Task: Edit the duration of the event to 20 minutes.
Action: Mouse moved to (627, 302)
Screenshot: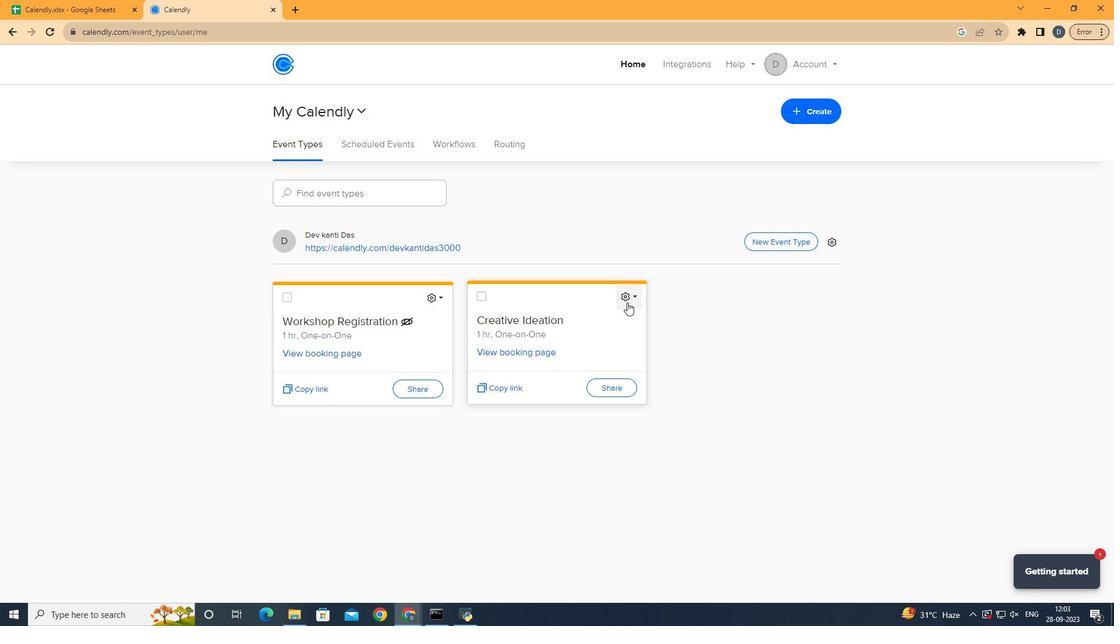 
Action: Mouse pressed left at (627, 302)
Screenshot: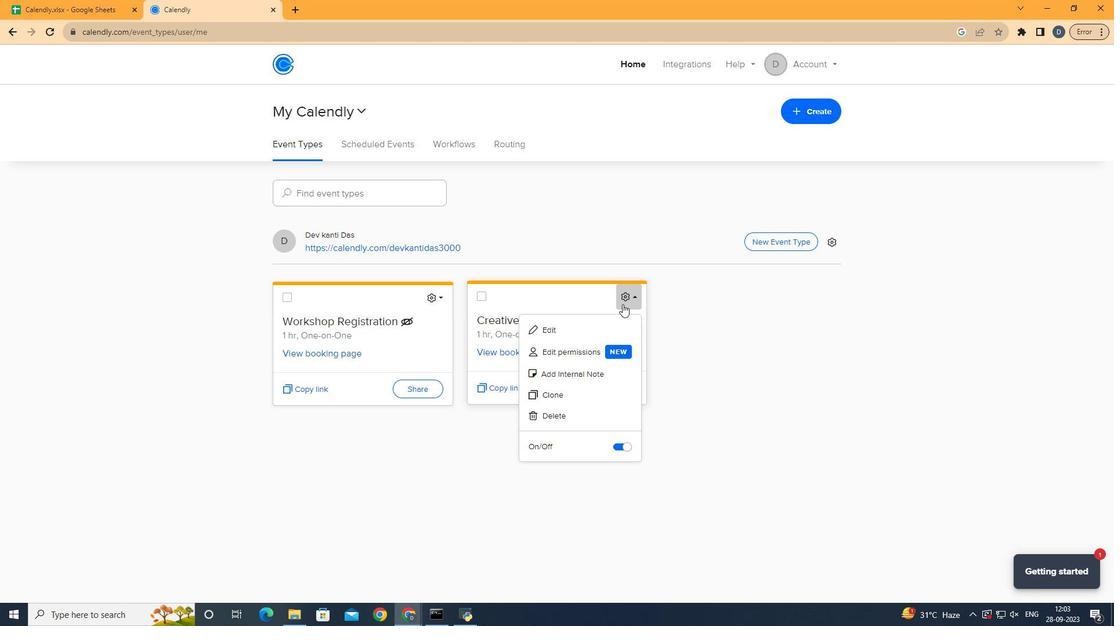 
Action: Mouse moved to (588, 327)
Screenshot: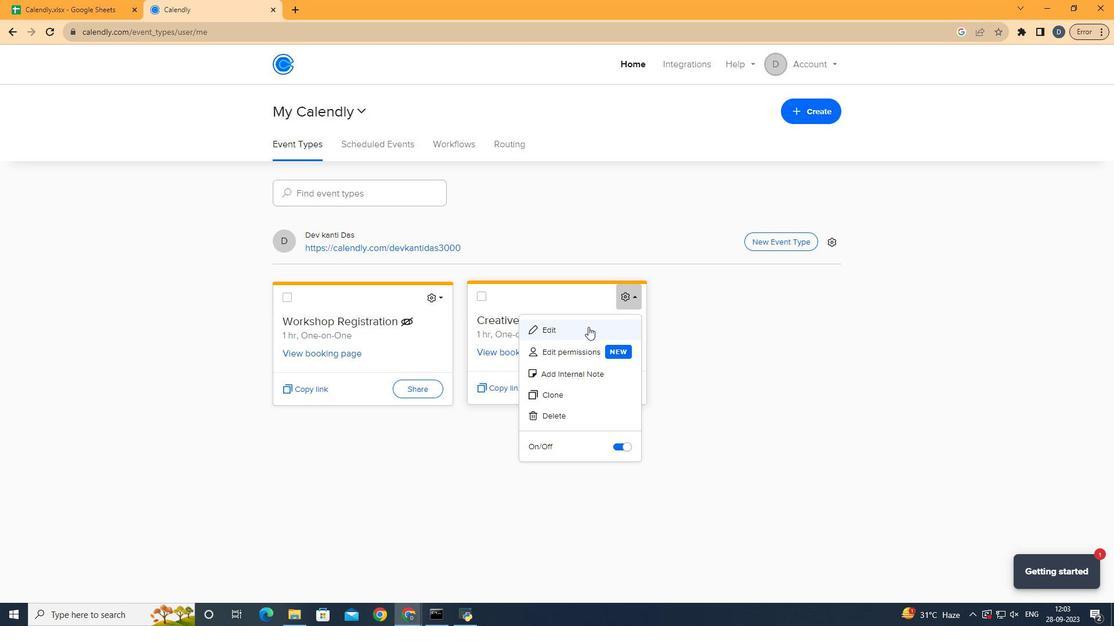 
Action: Mouse pressed left at (588, 327)
Screenshot: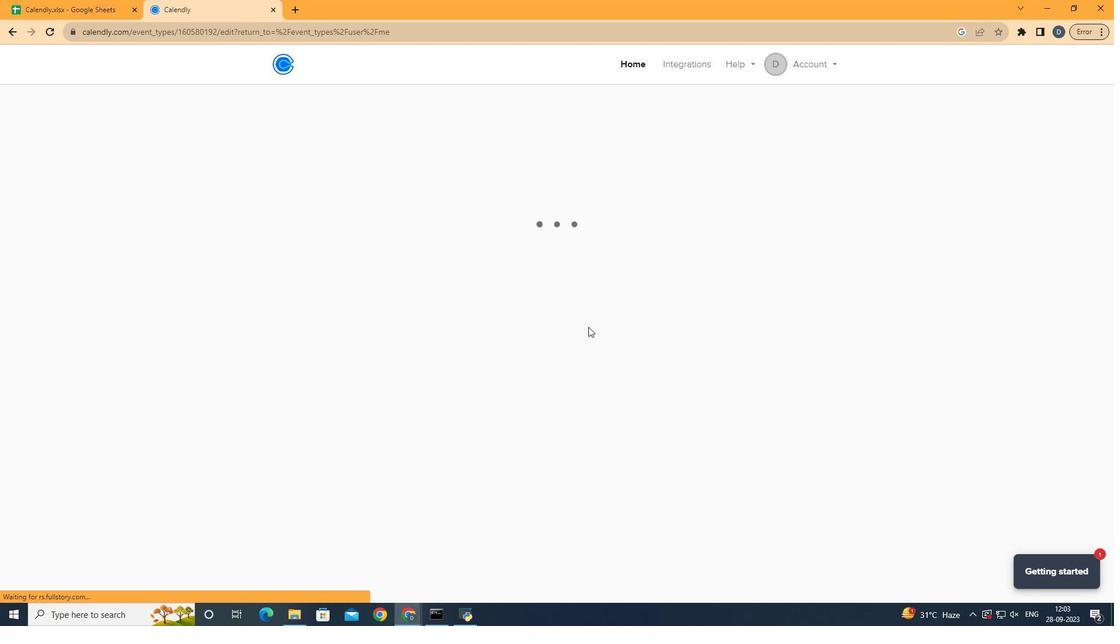 
Action: Mouse moved to (439, 243)
Screenshot: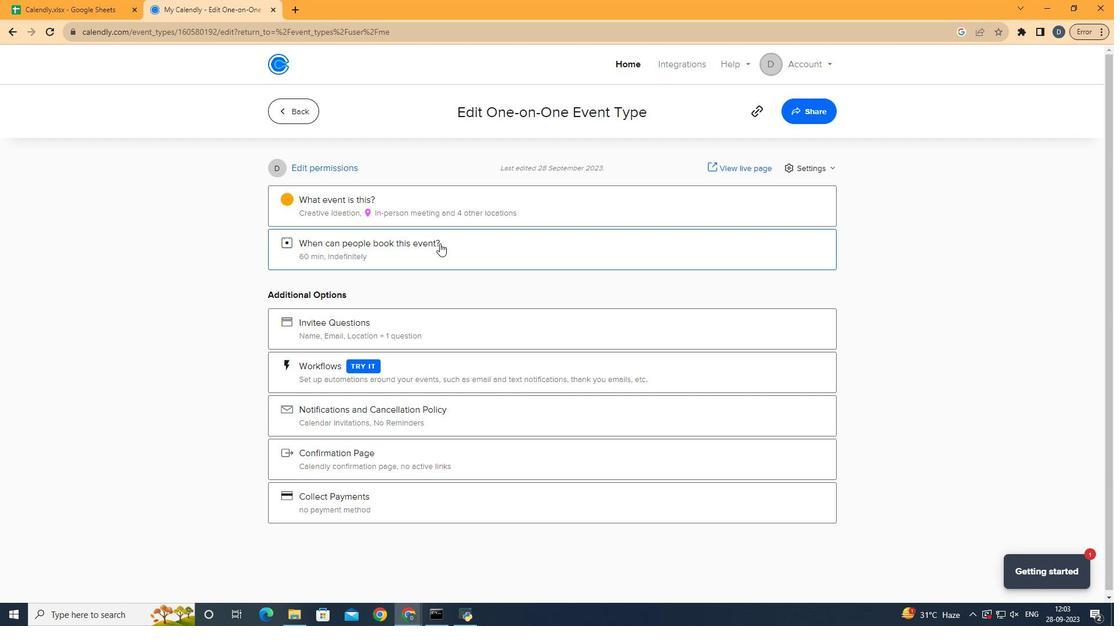 
Action: Mouse pressed left at (439, 243)
Screenshot: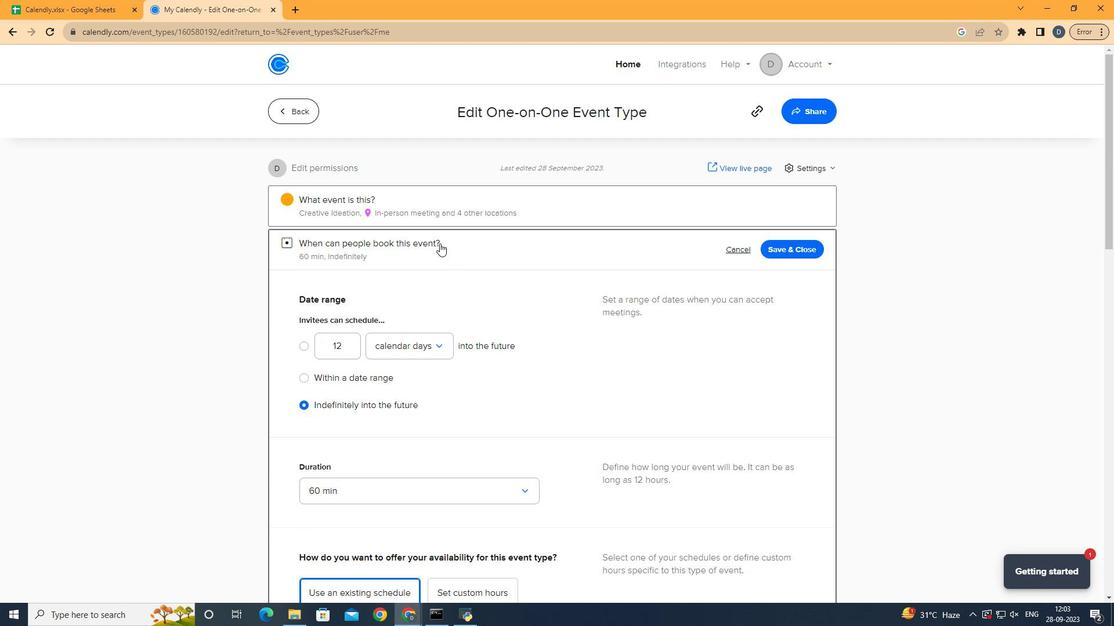 
Action: Mouse moved to (391, 330)
Screenshot: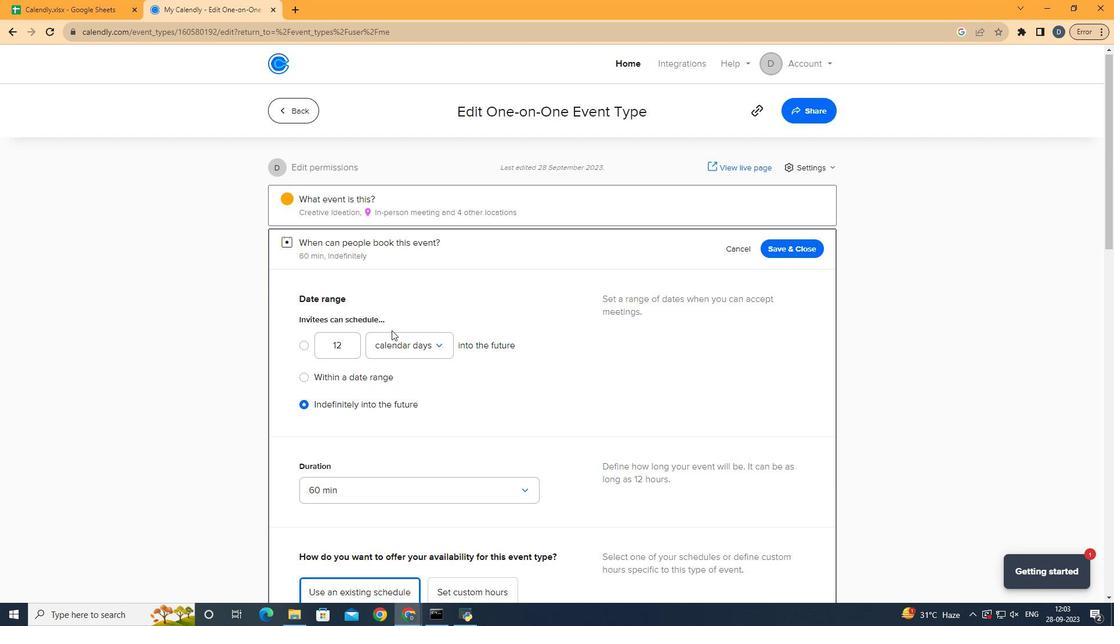 
Action: Mouse scrolled (391, 330) with delta (0, 0)
Screenshot: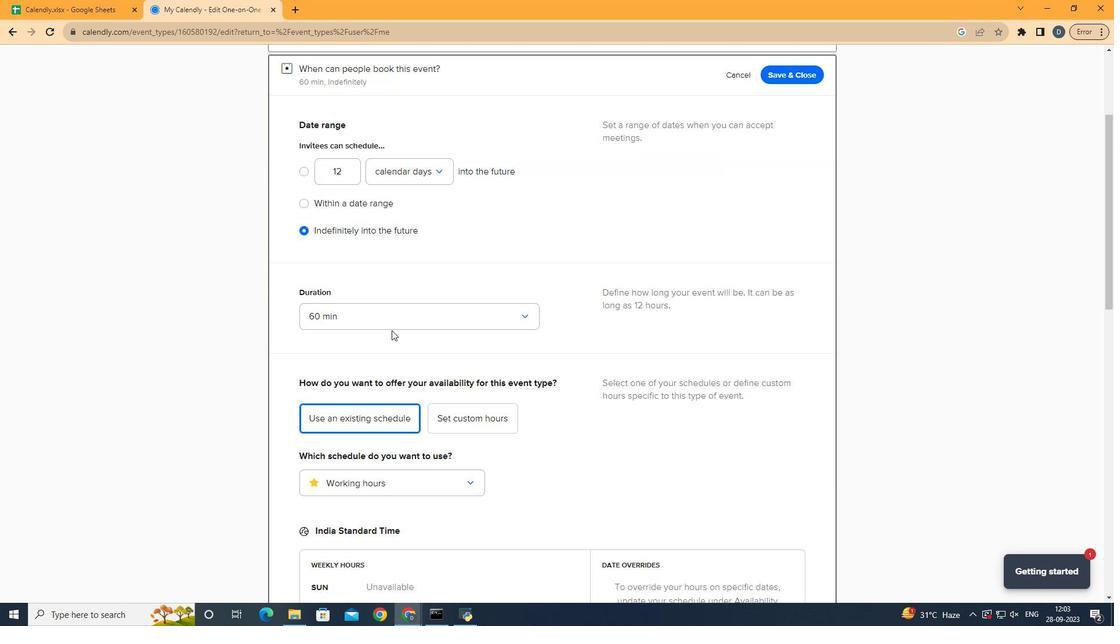 
Action: Mouse scrolled (391, 330) with delta (0, 0)
Screenshot: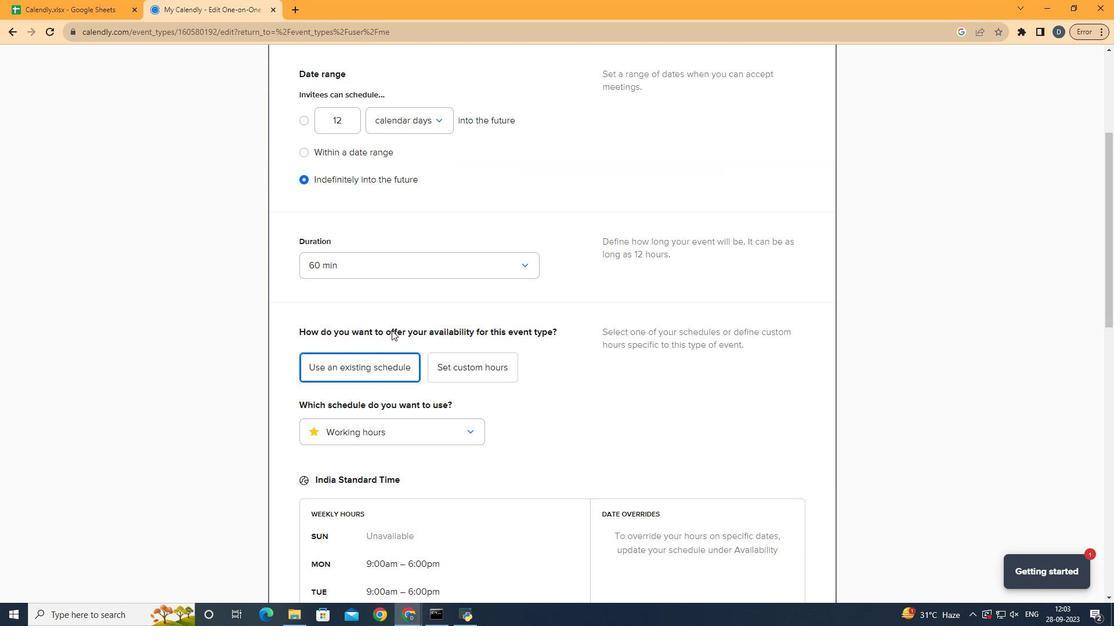 
Action: Mouse scrolled (391, 330) with delta (0, 0)
Screenshot: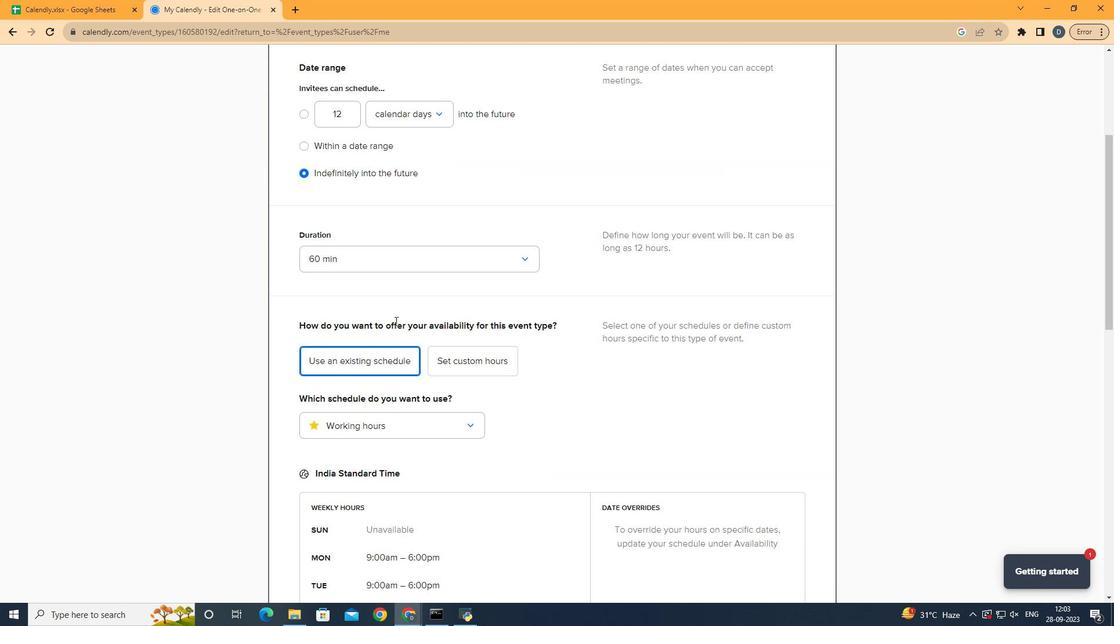 
Action: Mouse scrolled (391, 330) with delta (0, 0)
Screenshot: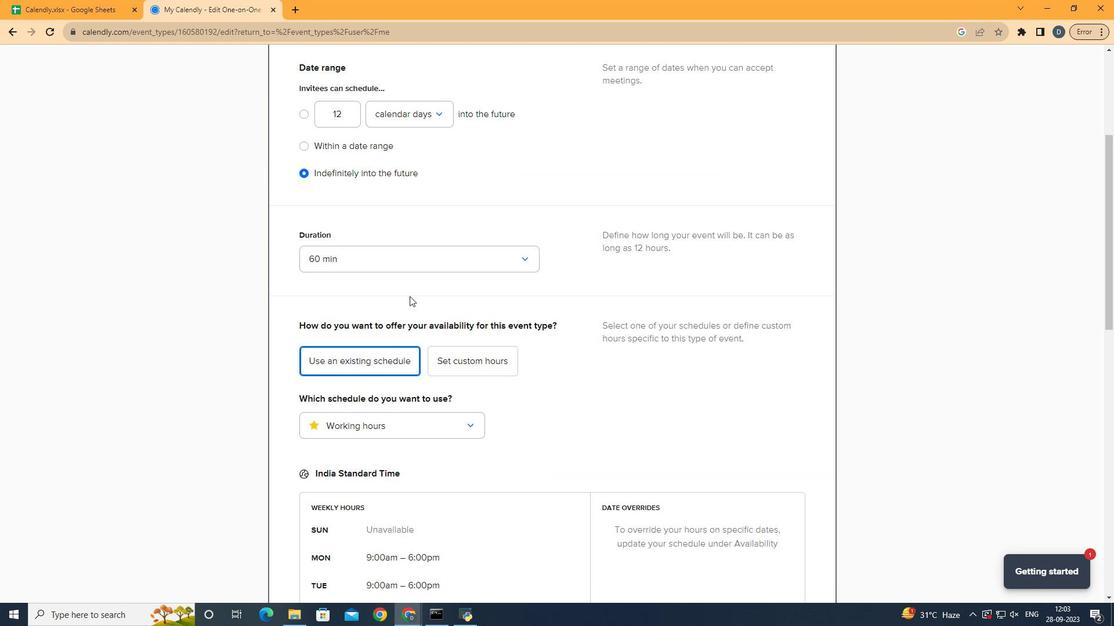 
Action: Mouse moved to (428, 257)
Screenshot: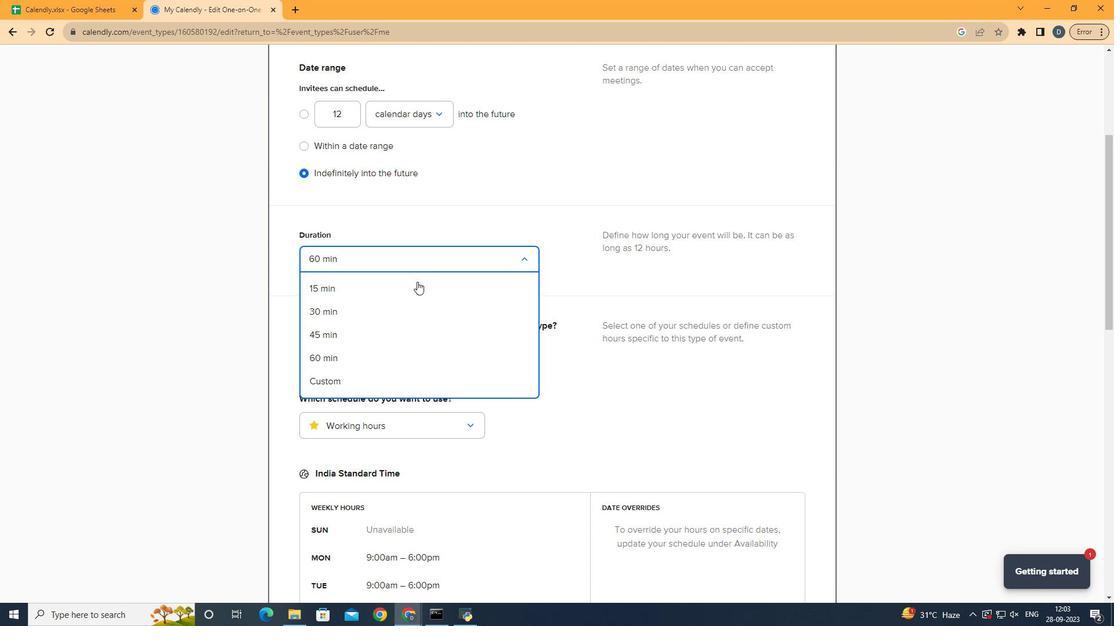 
Action: Mouse pressed left at (428, 257)
Screenshot: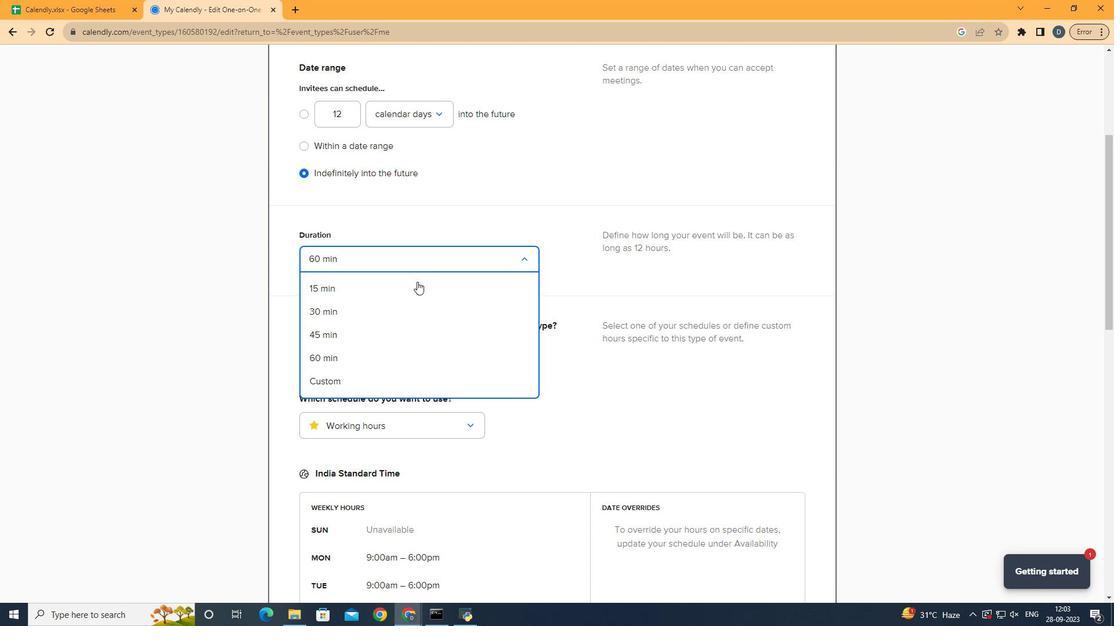 
Action: Mouse moved to (378, 387)
Screenshot: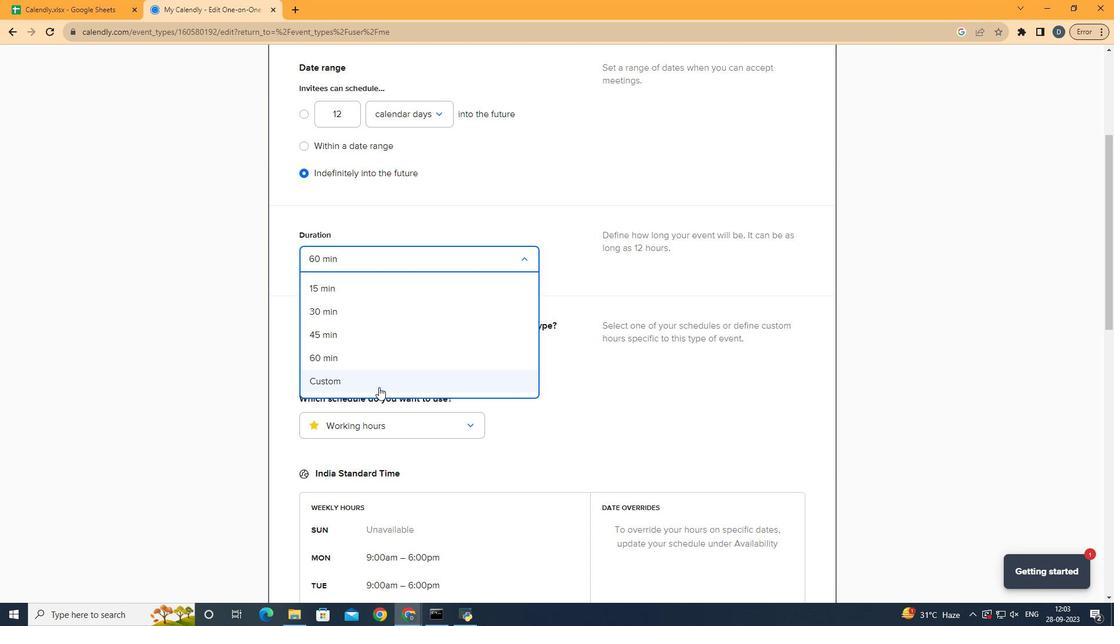 
Action: Mouse pressed left at (378, 387)
Screenshot: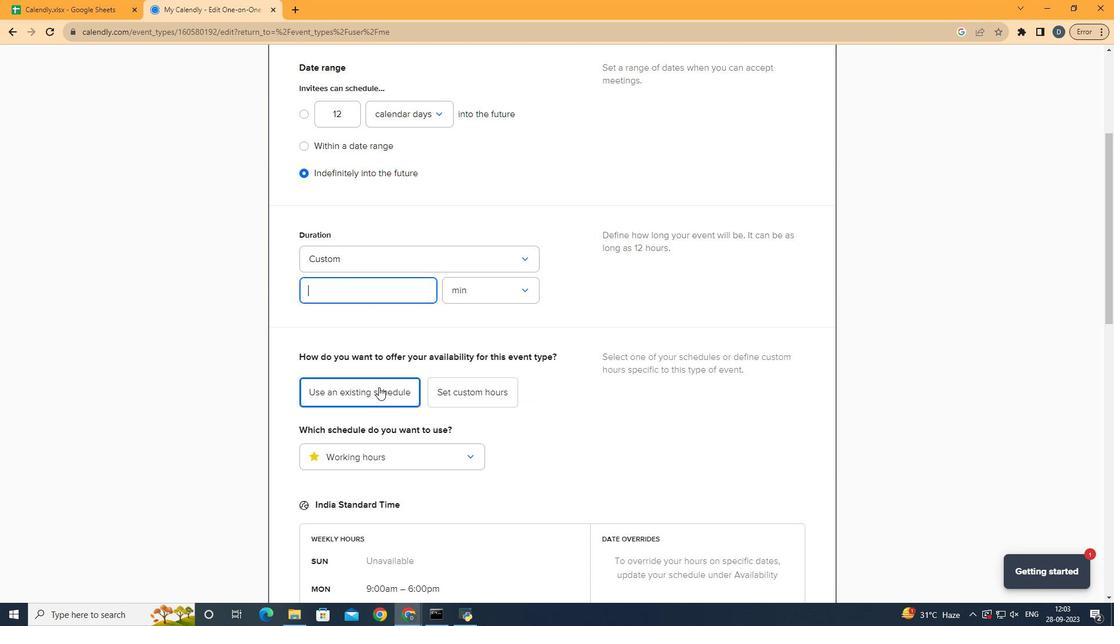 
Action: Mouse moved to (374, 294)
Screenshot: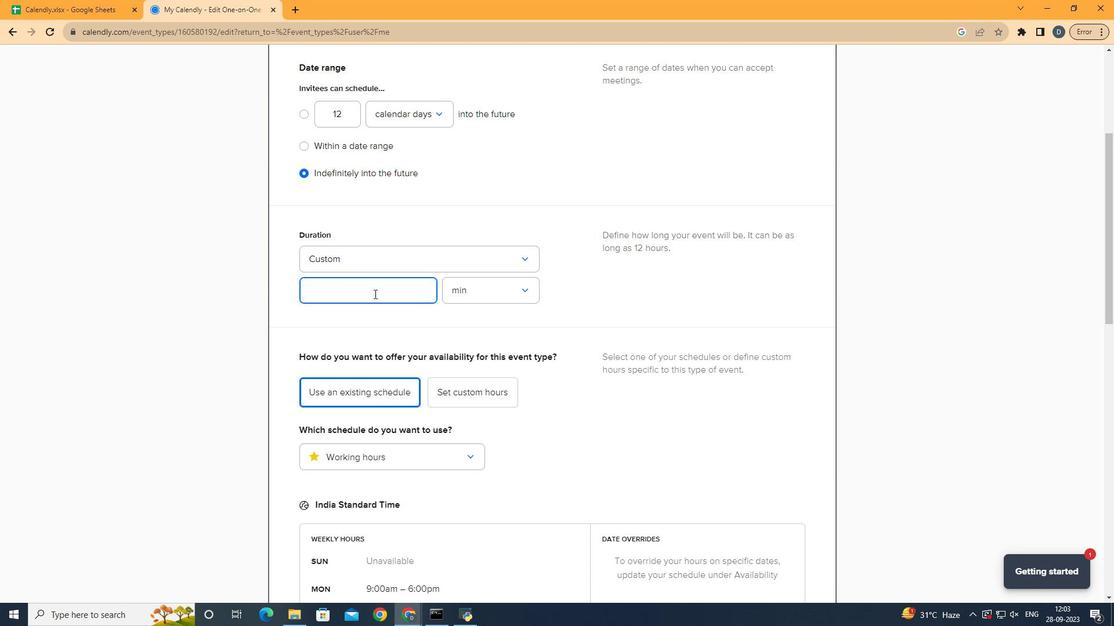 
Action: Mouse pressed left at (374, 294)
Screenshot: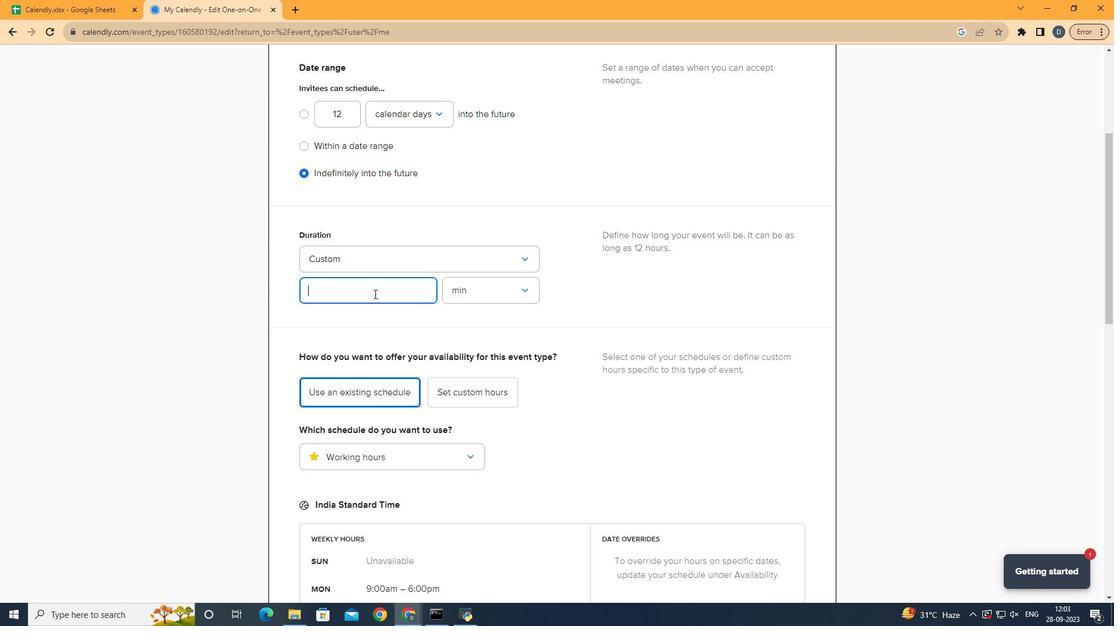 
Action: Key pressed 20
Screenshot: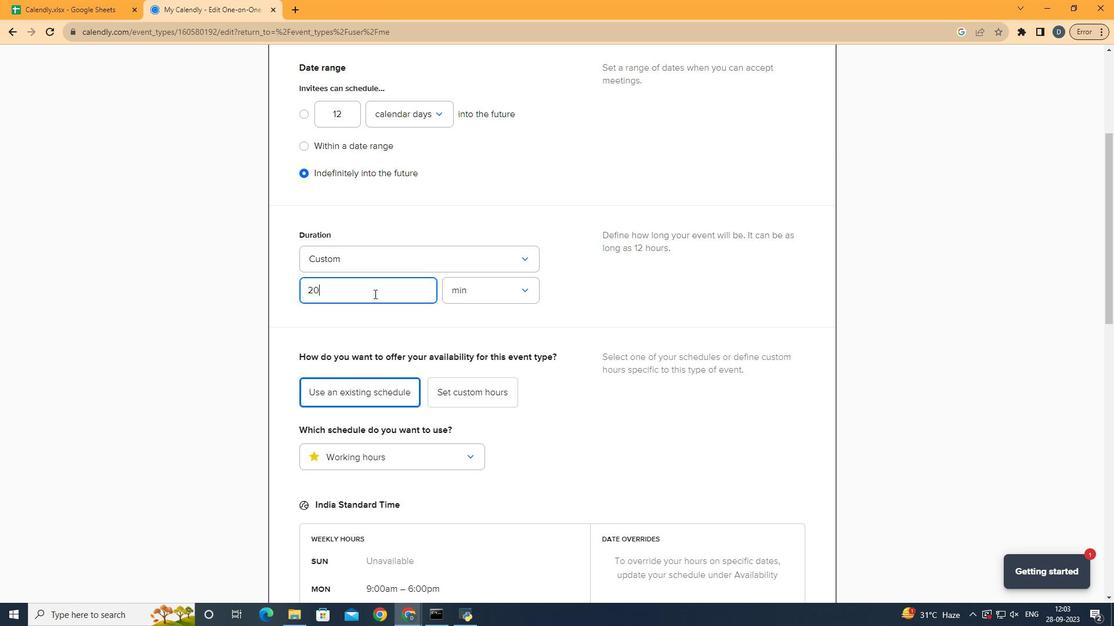 
Action: Mouse moved to (523, 298)
Screenshot: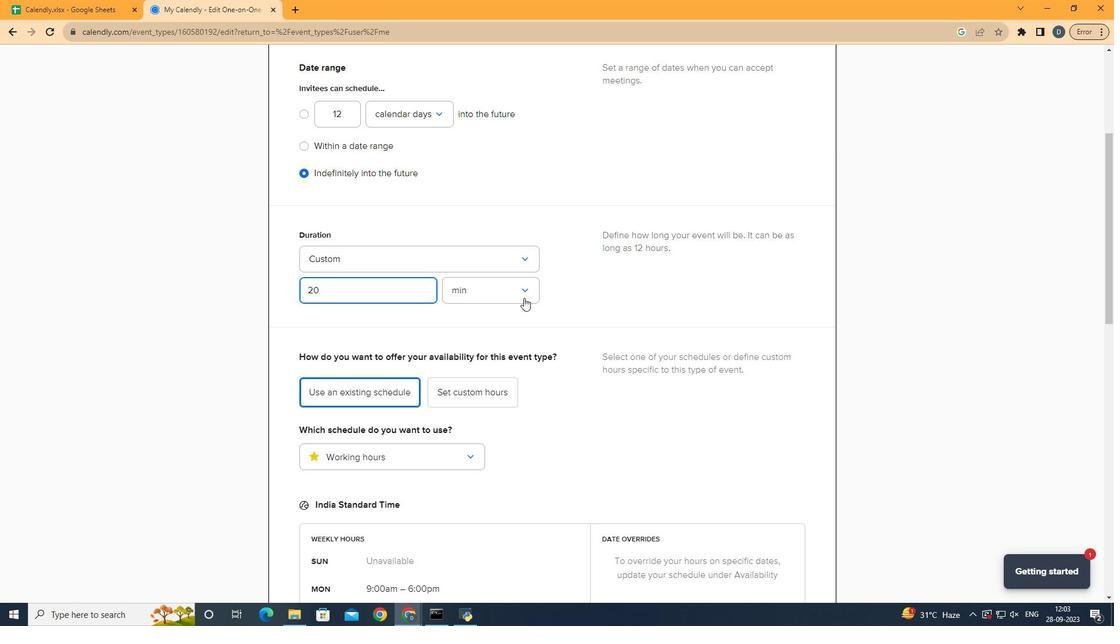 
Action: Mouse pressed left at (523, 298)
Screenshot: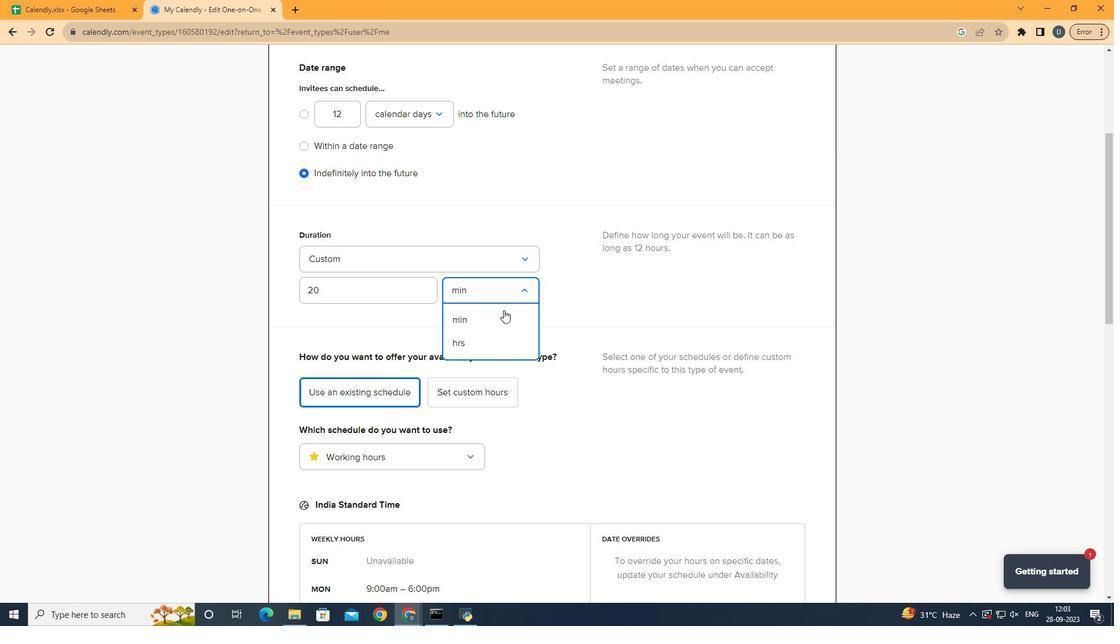 
Action: Mouse moved to (480, 318)
Screenshot: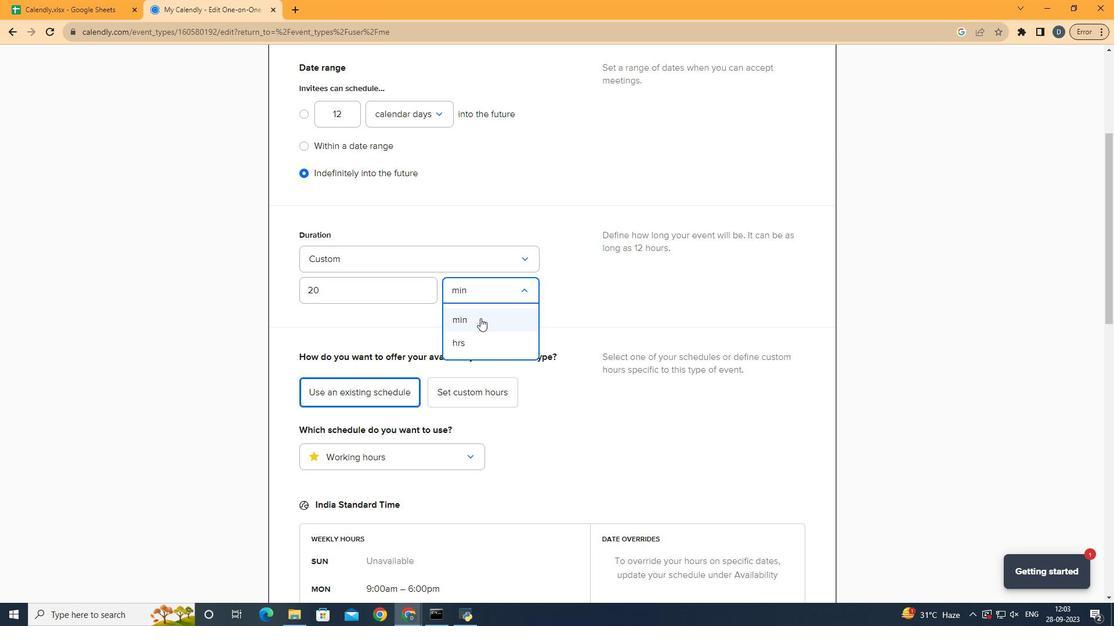 
Action: Mouse pressed left at (480, 318)
Screenshot: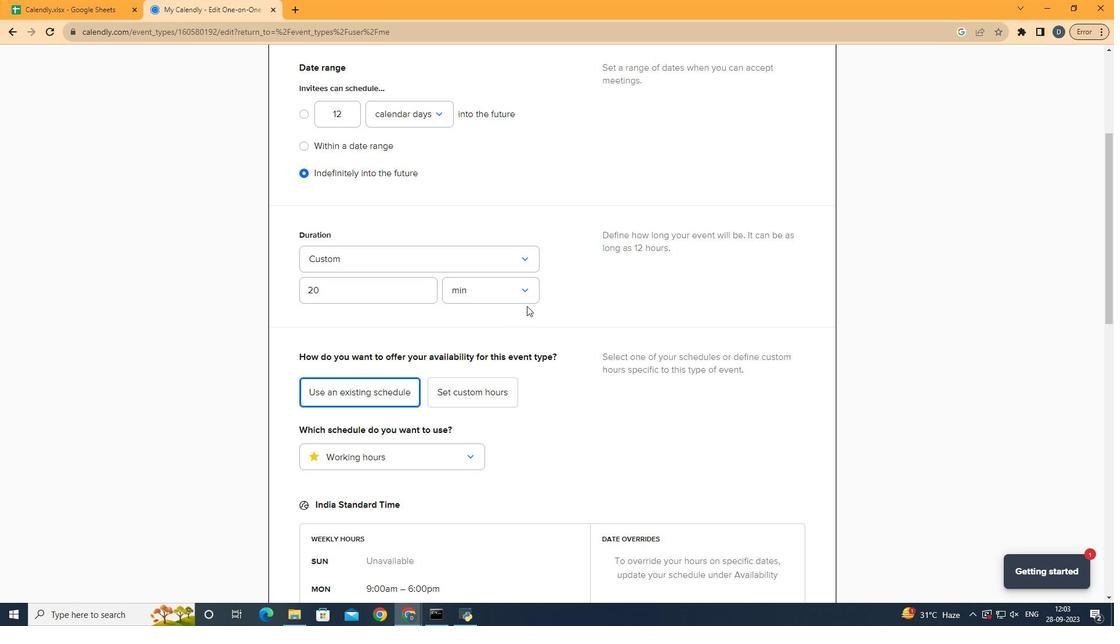 
Action: Mouse moved to (609, 291)
Screenshot: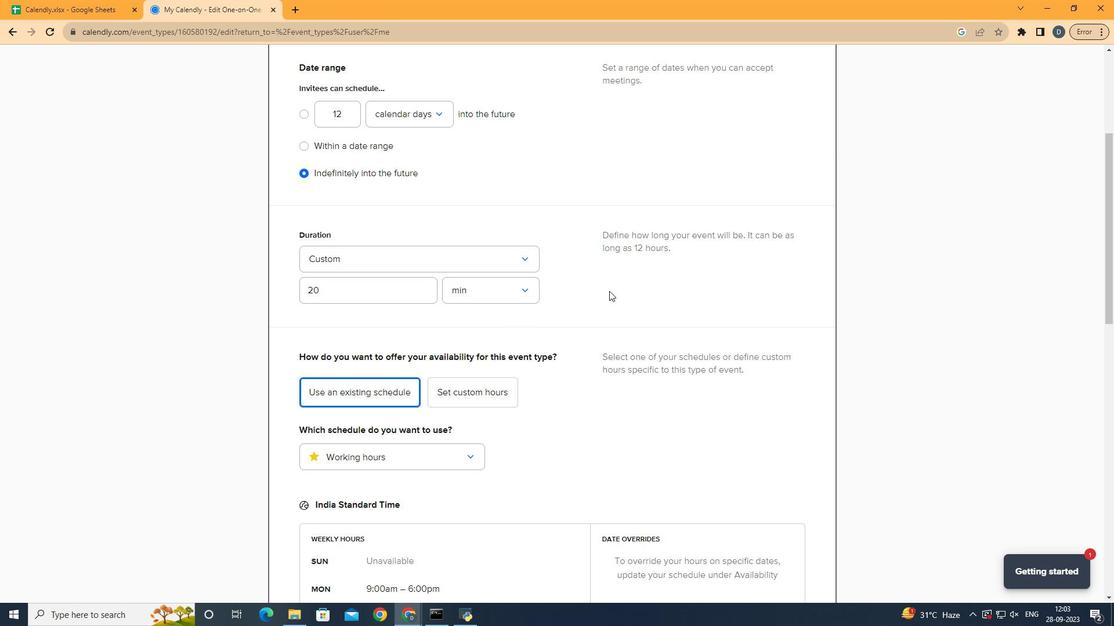 
Action: Mouse pressed left at (609, 291)
Screenshot: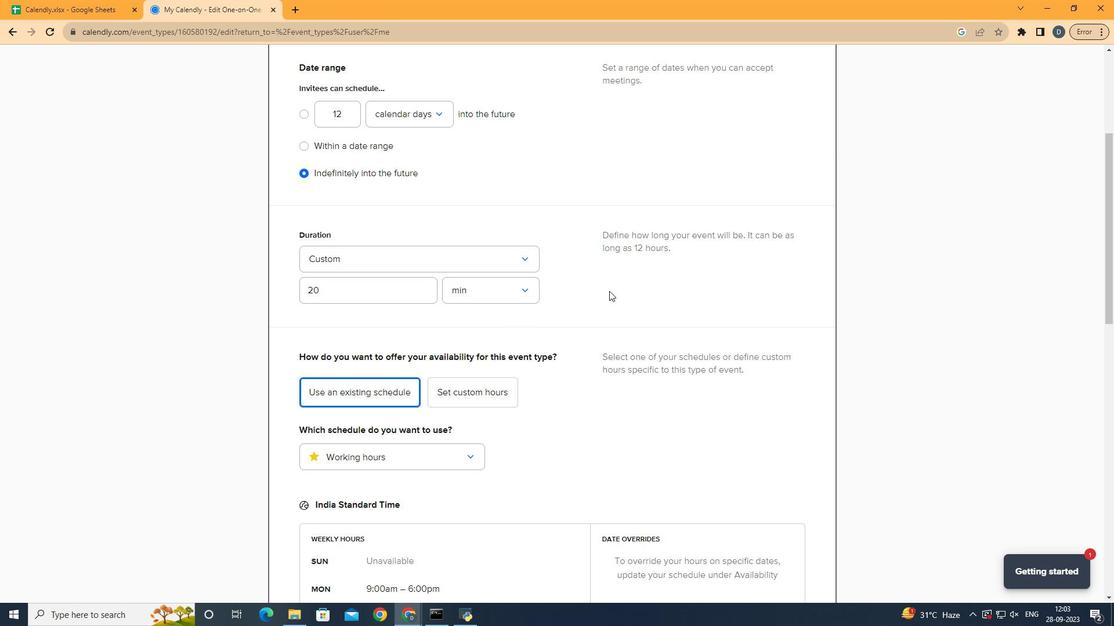 
Action: Mouse moved to (620, 308)
Screenshot: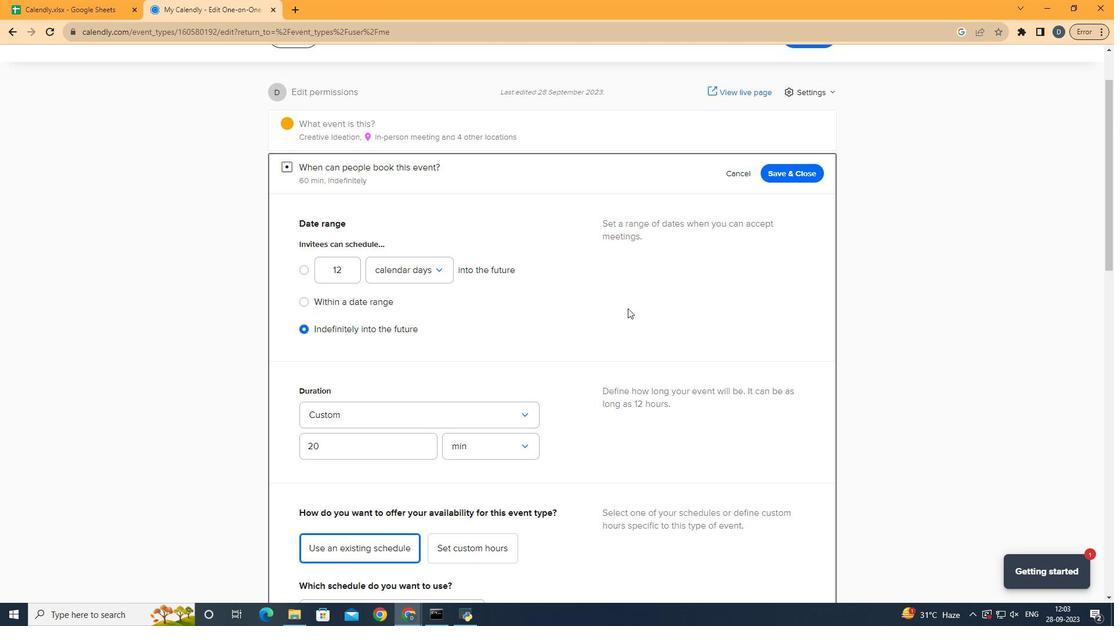 
Action: Mouse scrolled (620, 308) with delta (0, 0)
Screenshot: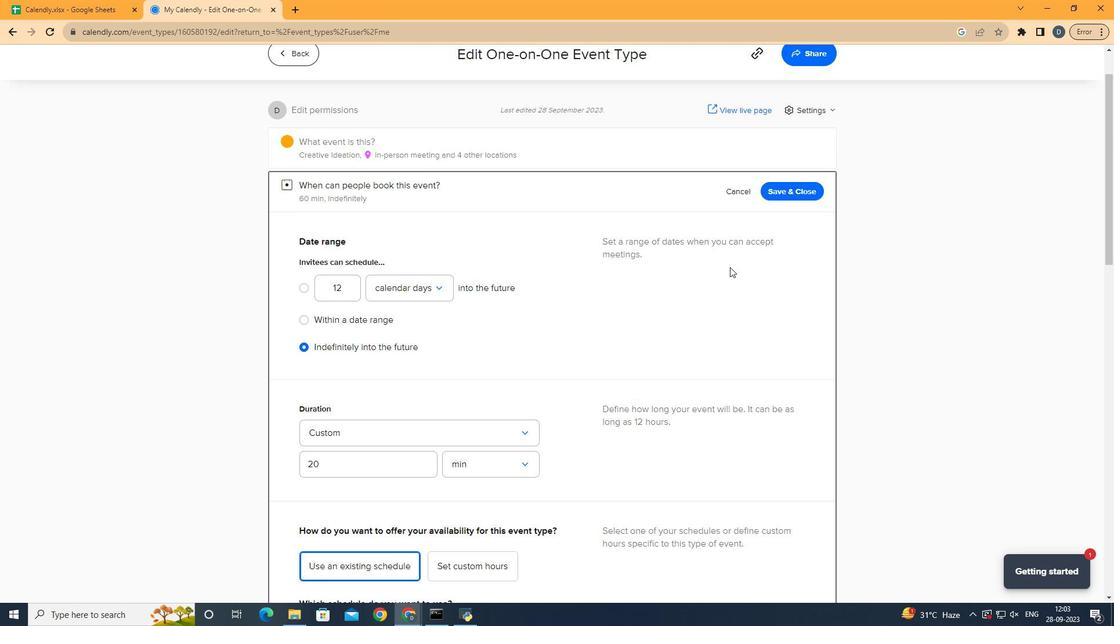 
Action: Mouse scrolled (620, 308) with delta (0, 0)
Screenshot: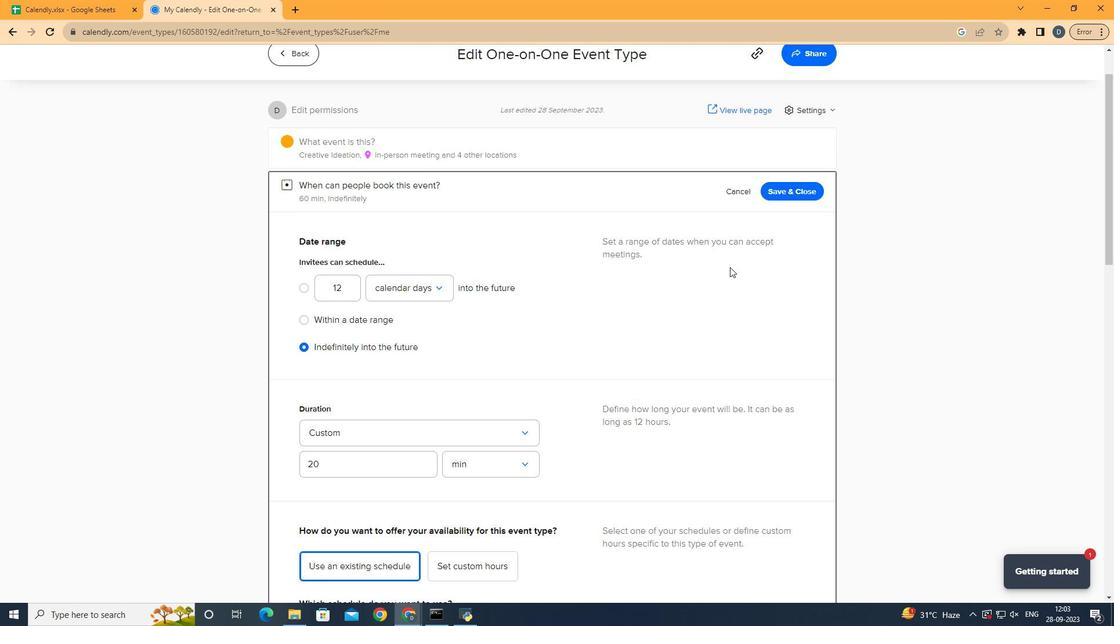 
Action: Mouse moved to (621, 308)
Screenshot: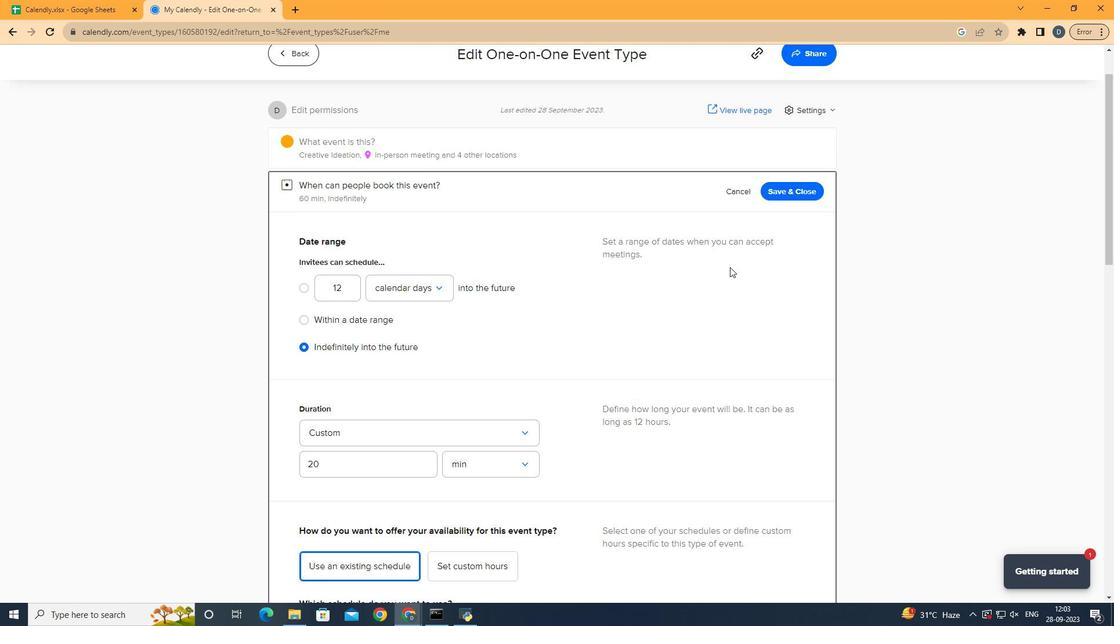 
Action: Mouse scrolled (621, 309) with delta (0, 0)
Screenshot: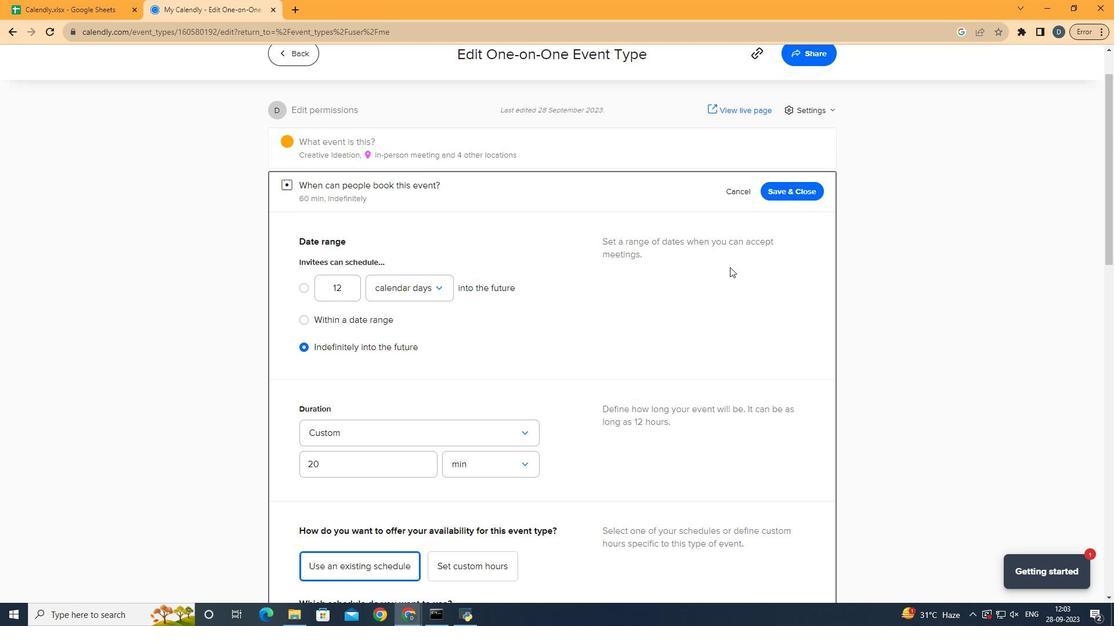 
Action: Mouse moved to (800, 193)
Screenshot: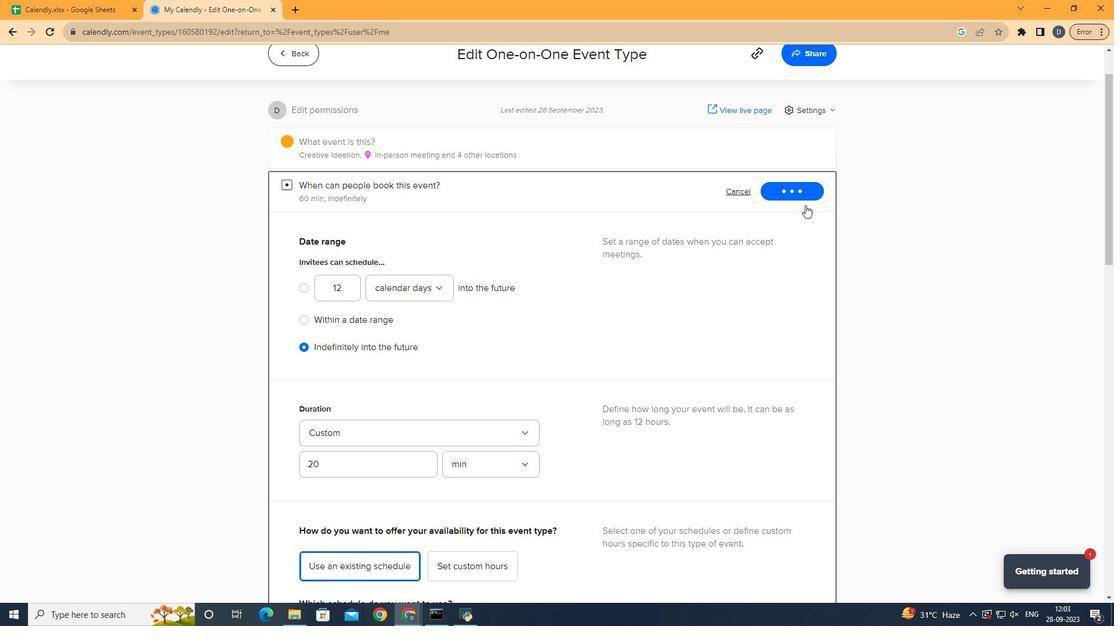 
Action: Mouse pressed left at (800, 193)
Screenshot: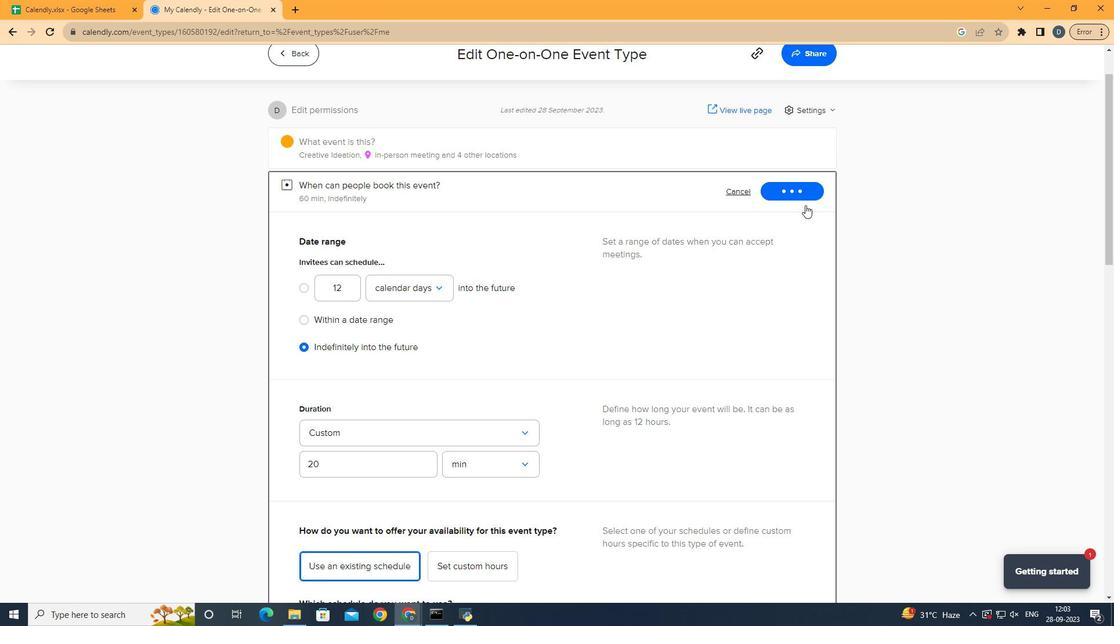 
Action: Mouse moved to (890, 286)
Screenshot: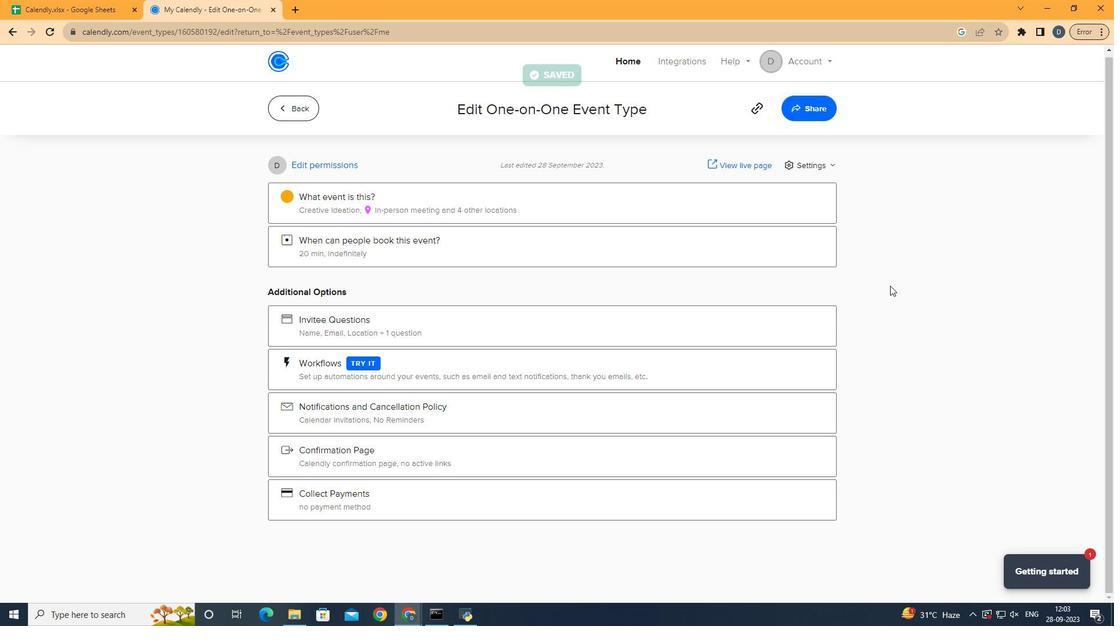 
